 Task: Sort the products by relevance.
Action: Mouse moved to (45, 334)
Screenshot: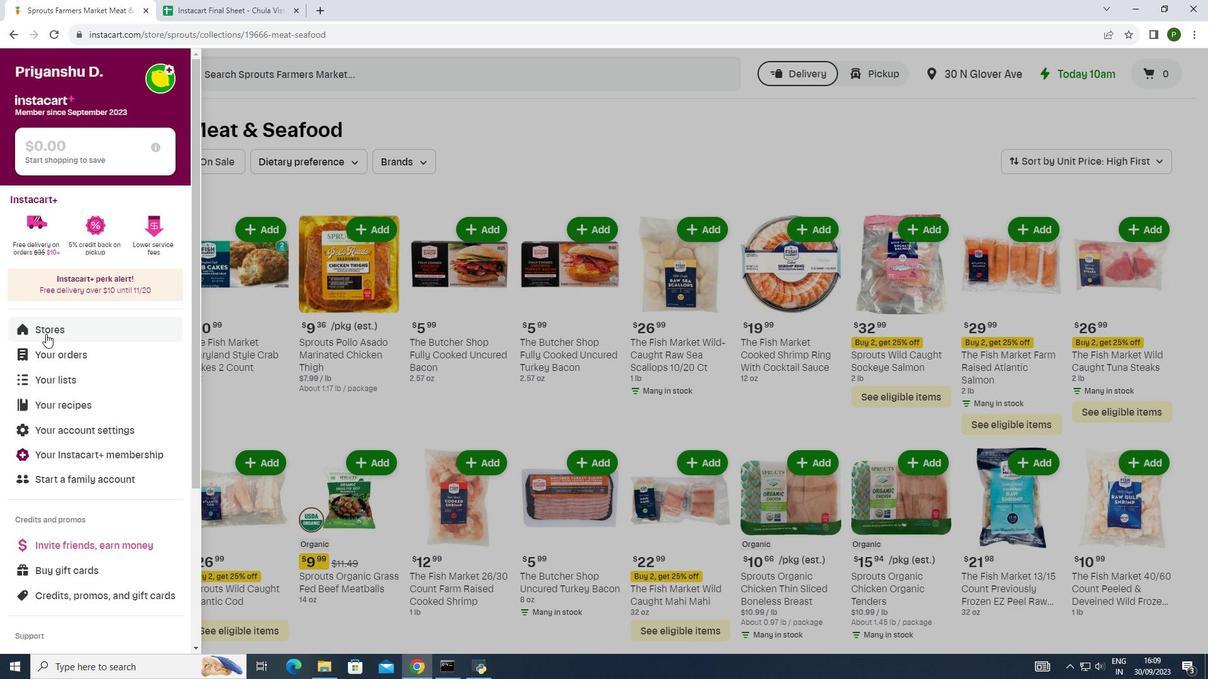 
Action: Mouse pressed left at (45, 334)
Screenshot: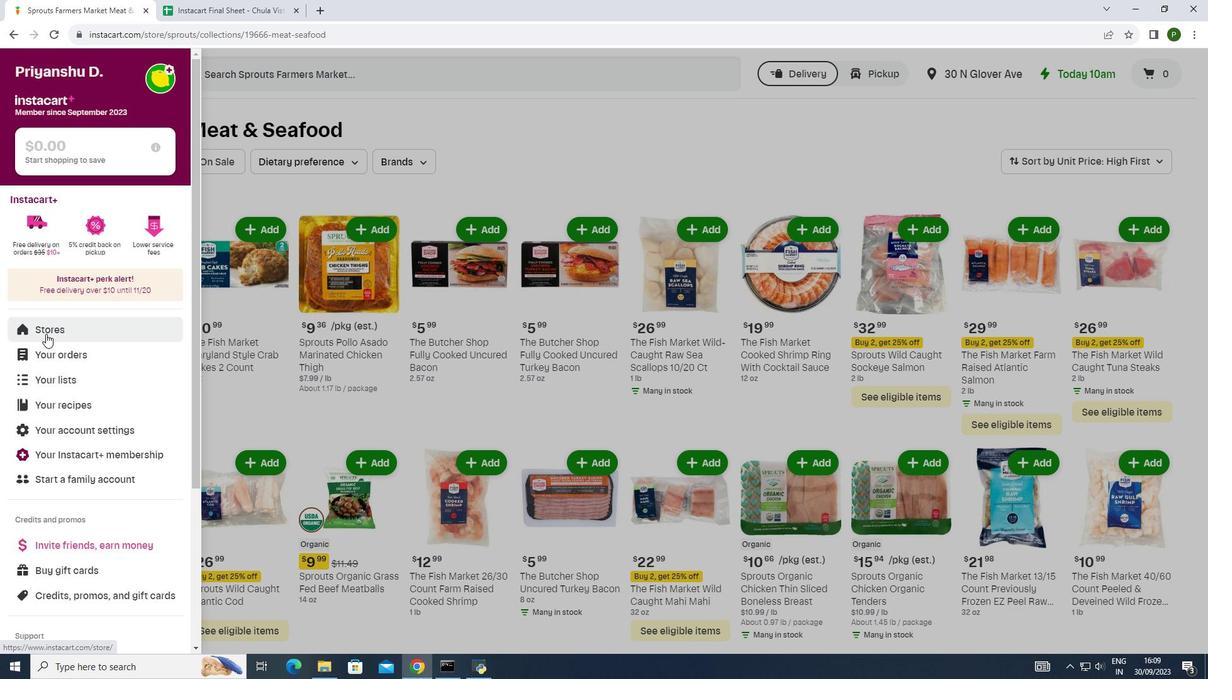 
Action: Mouse moved to (275, 131)
Screenshot: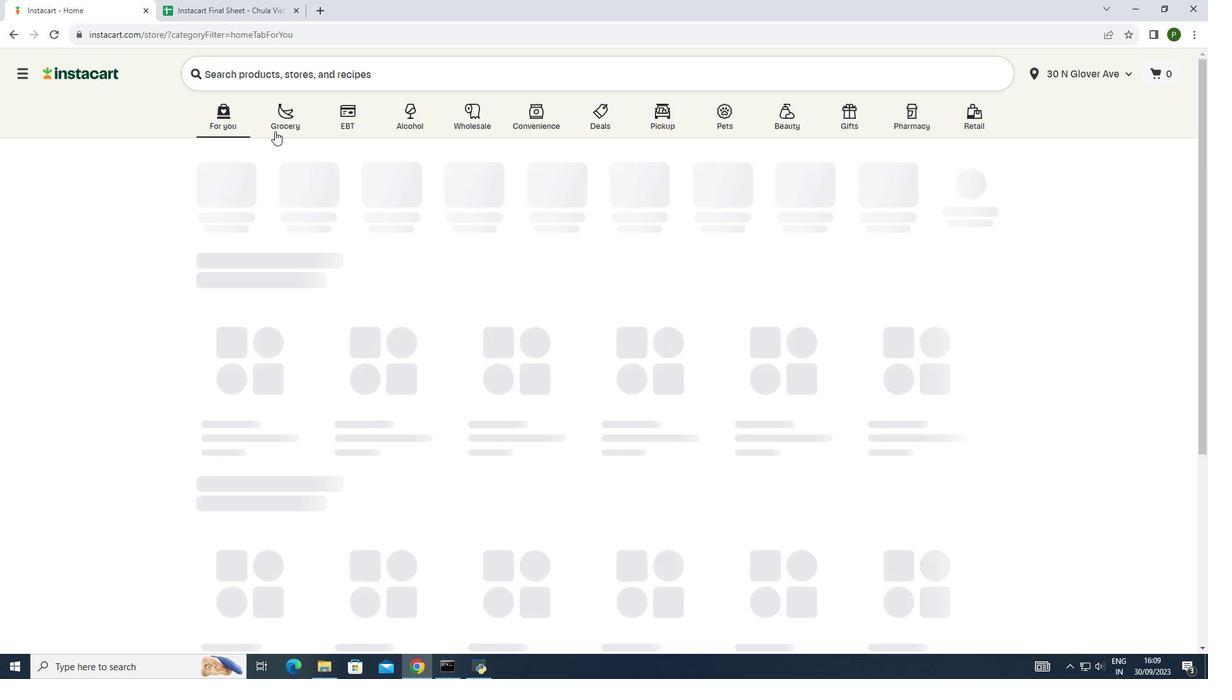 
Action: Mouse pressed left at (275, 131)
Screenshot: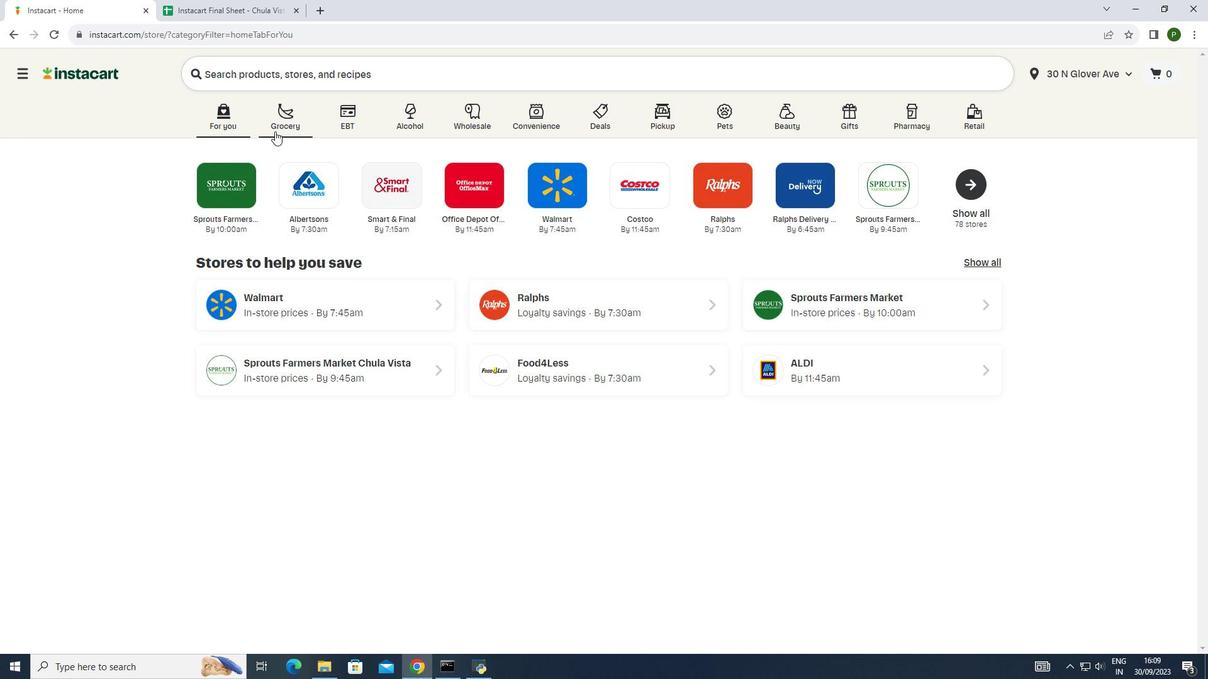 
Action: Mouse moved to (646, 185)
Screenshot: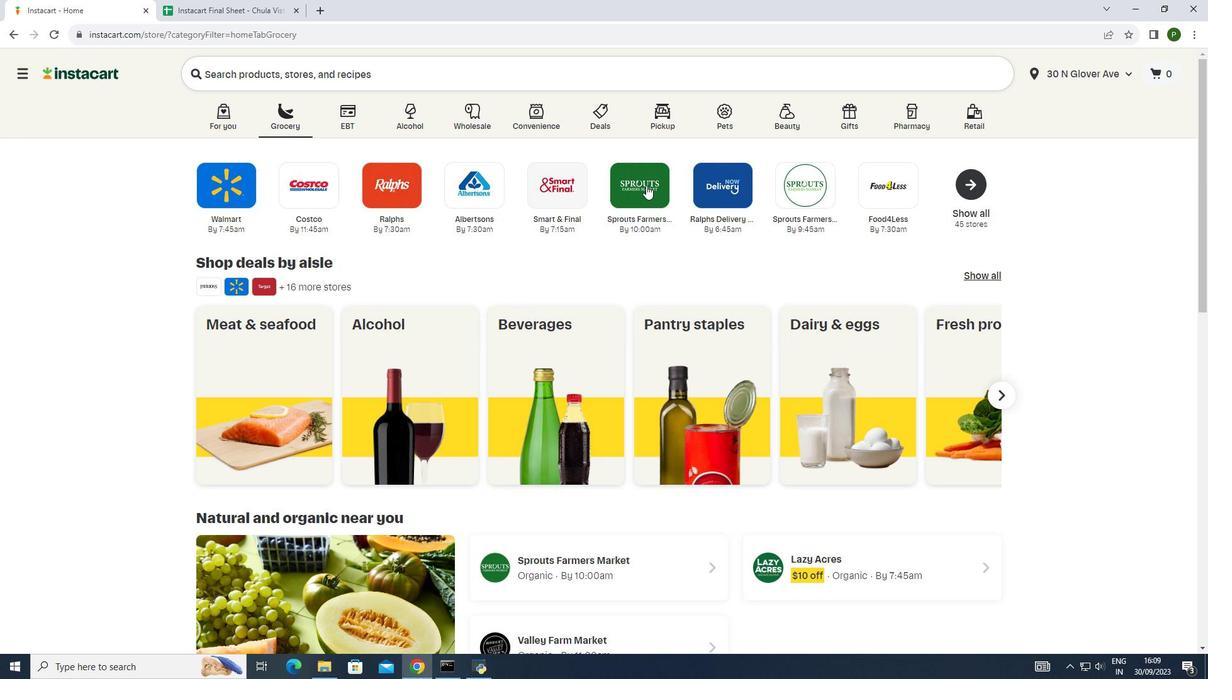 
Action: Mouse pressed left at (646, 185)
Screenshot: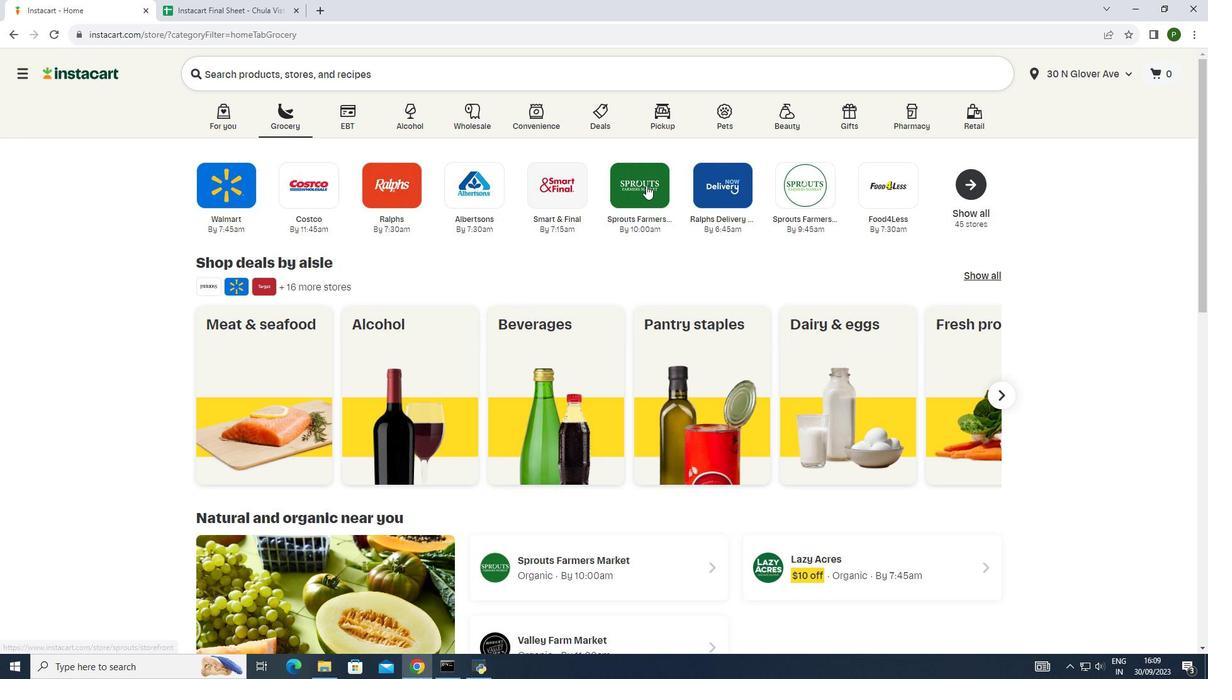 
Action: Mouse moved to (100, 346)
Screenshot: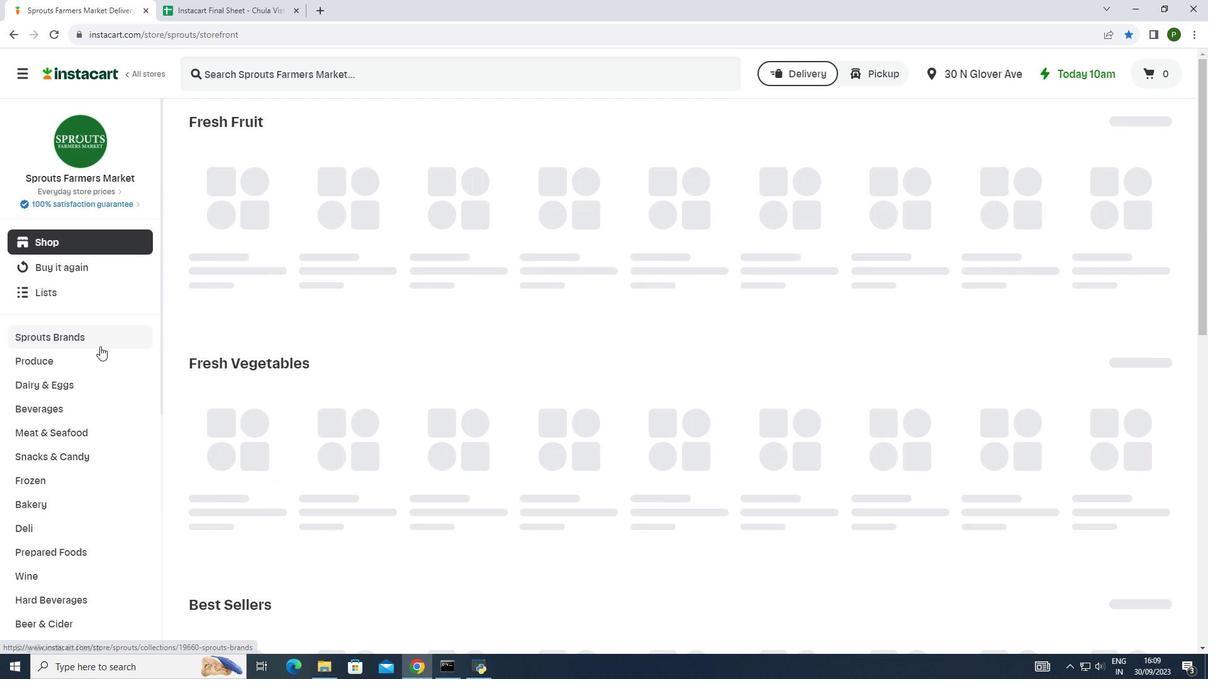 
Action: Mouse pressed left at (100, 346)
Screenshot: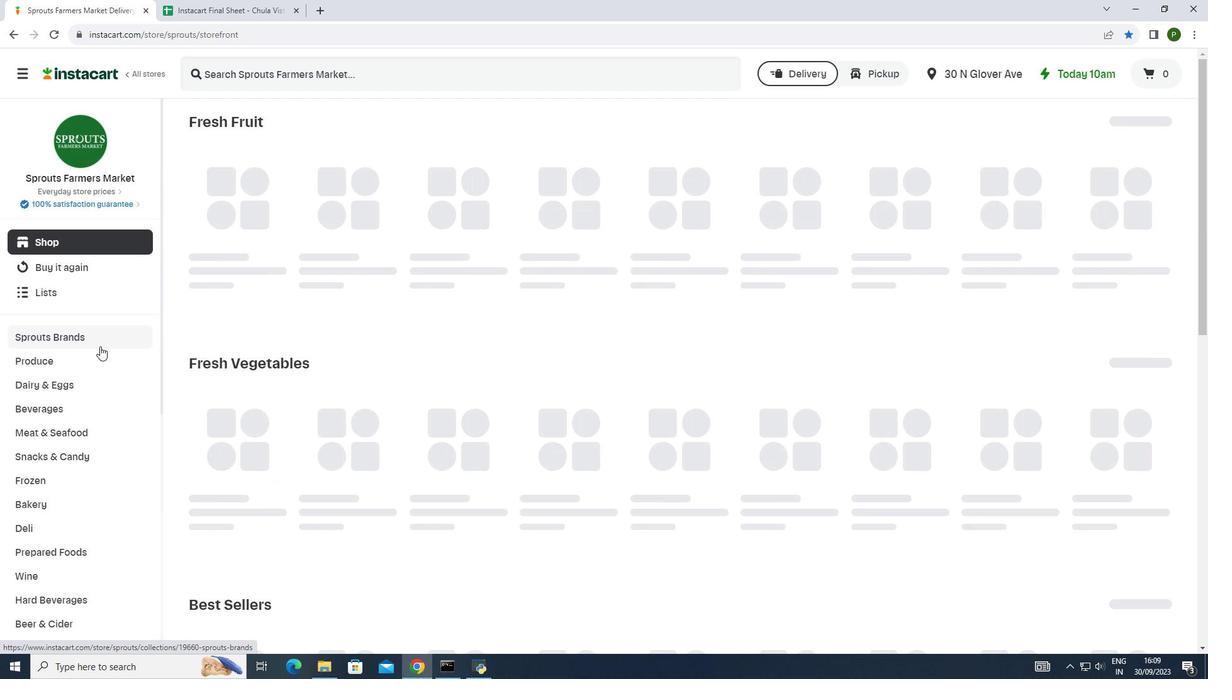 
Action: Mouse moved to (98, 380)
Screenshot: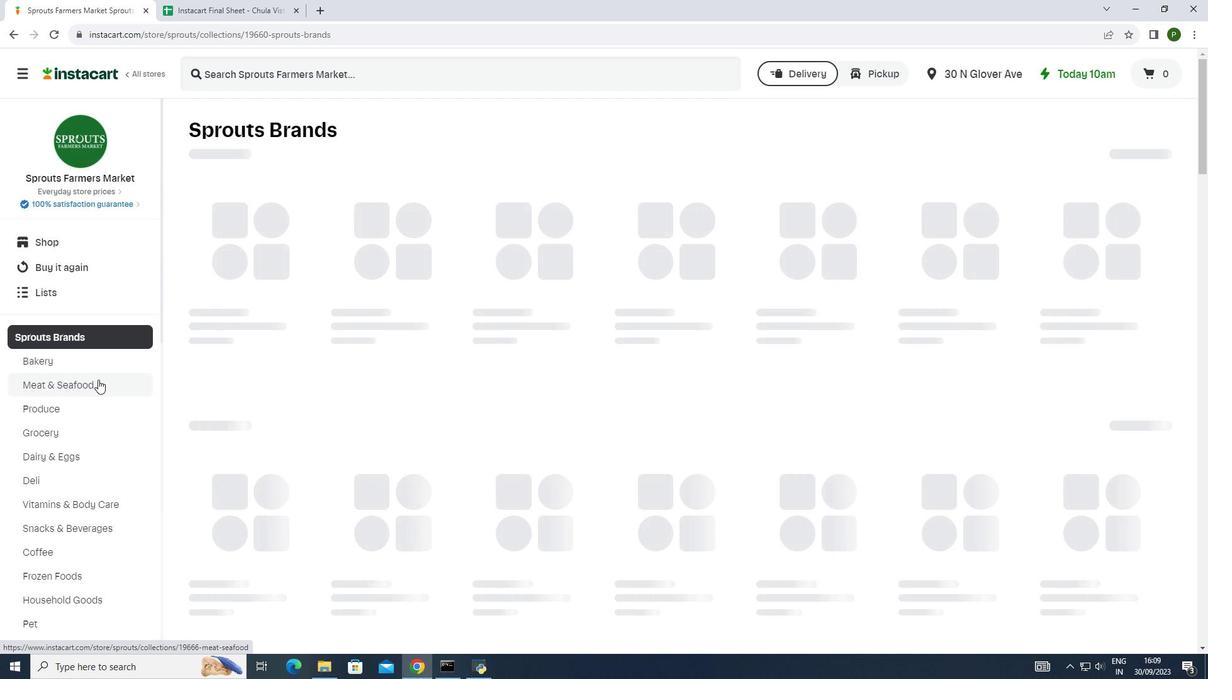 
Action: Mouse pressed left at (98, 380)
Screenshot: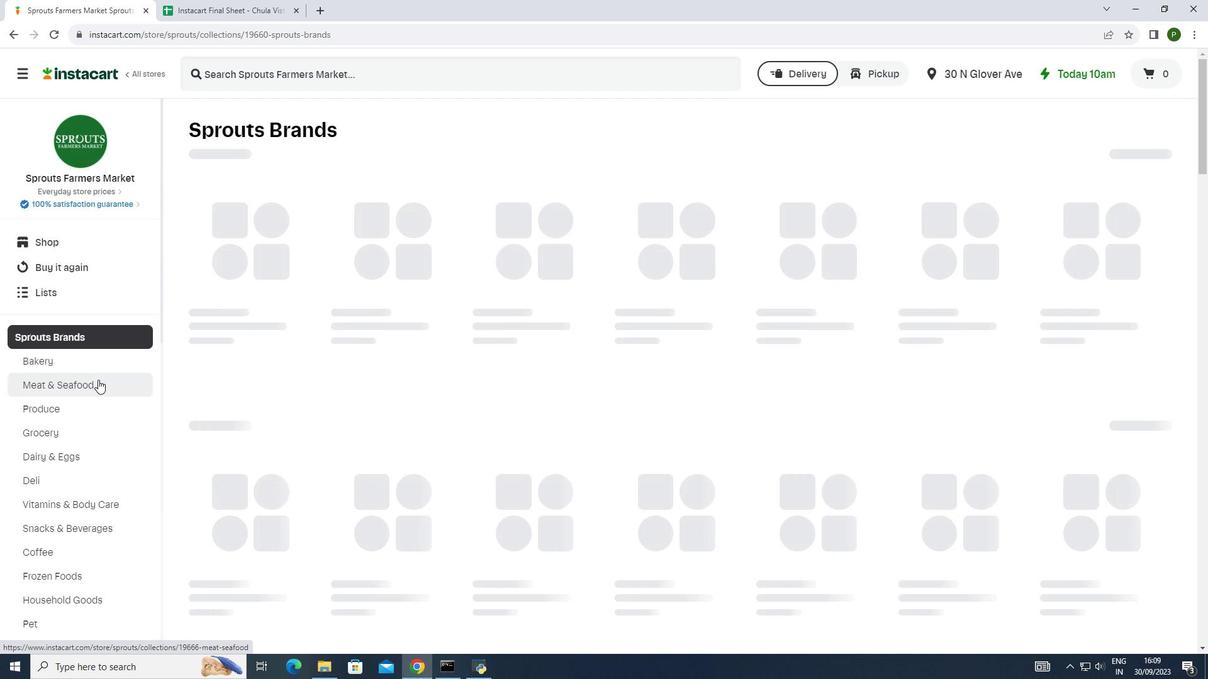 
Action: Mouse moved to (1095, 157)
Screenshot: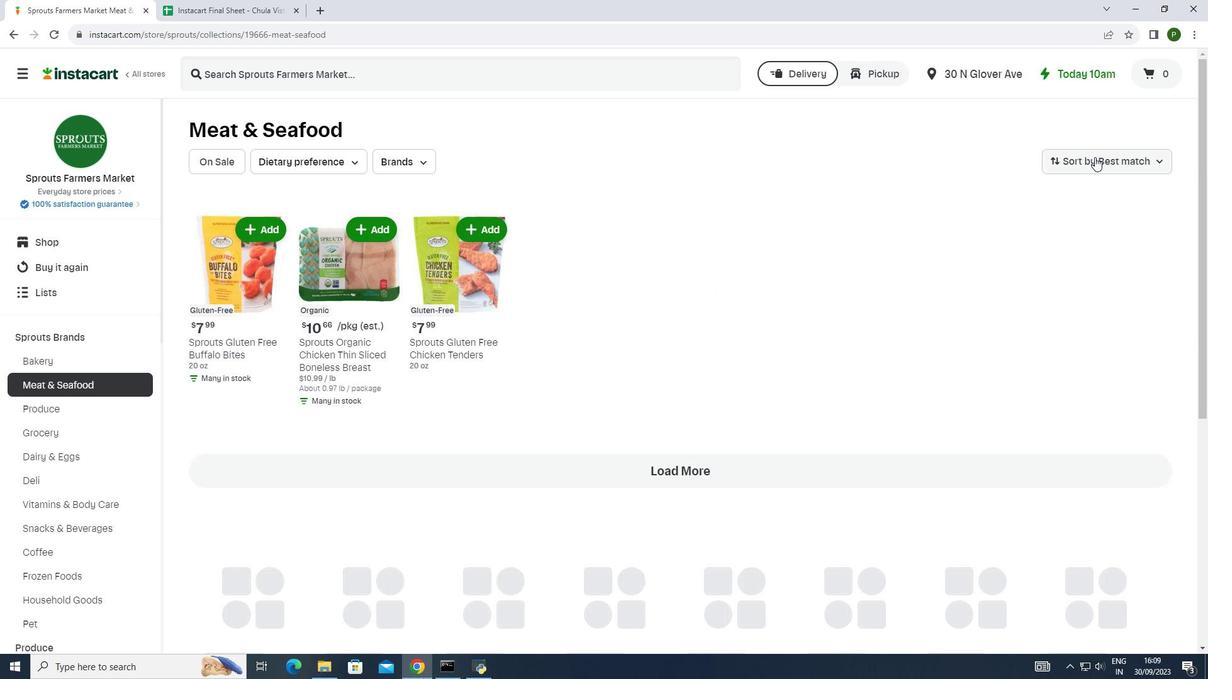 
Action: Mouse pressed left at (1095, 157)
Screenshot: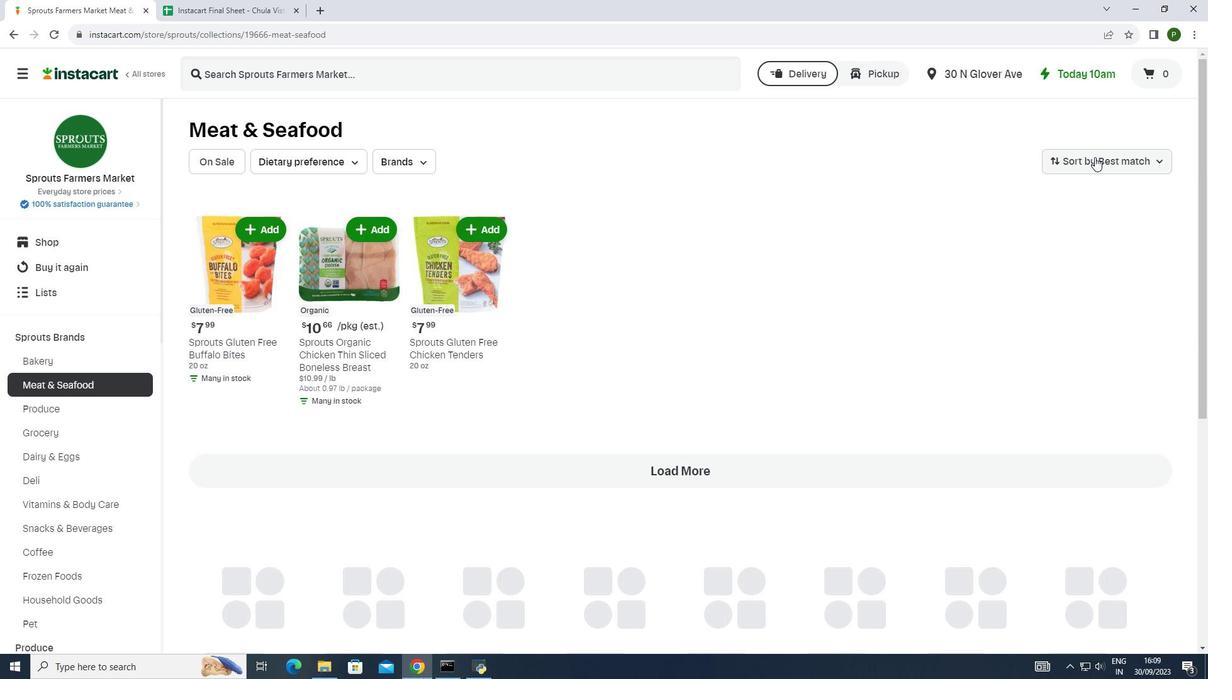 
Action: Mouse pressed left at (1095, 157)
Screenshot: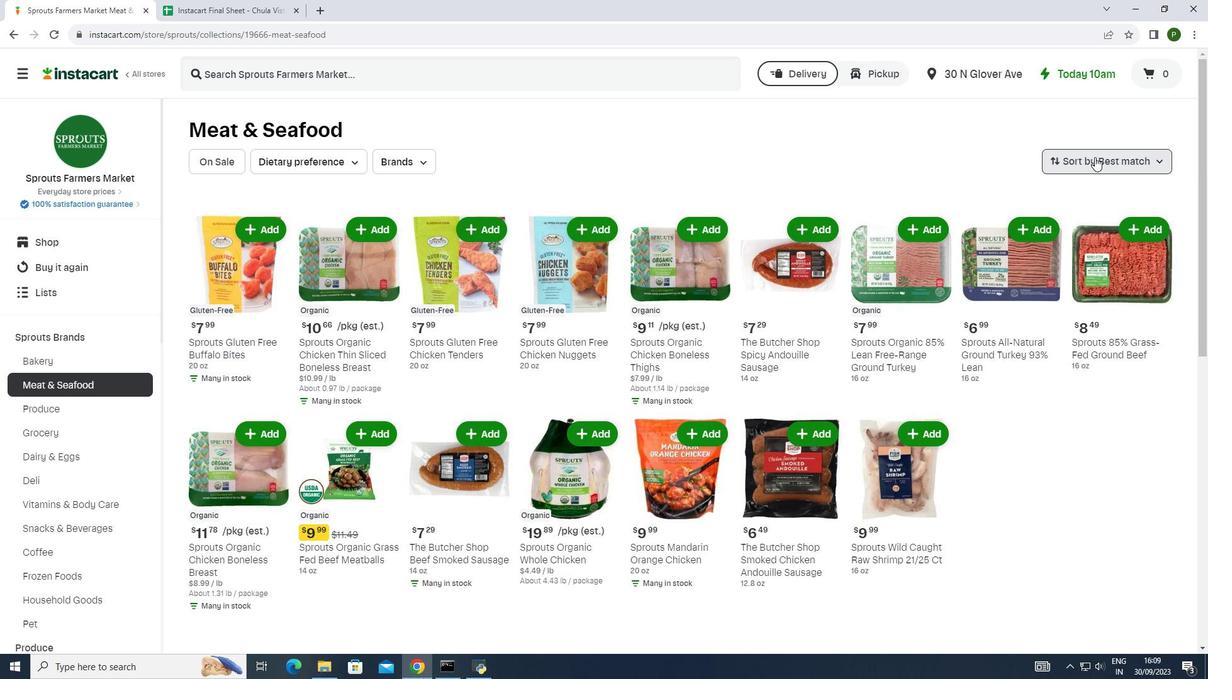 
Action: Mouse moved to (1078, 168)
Screenshot: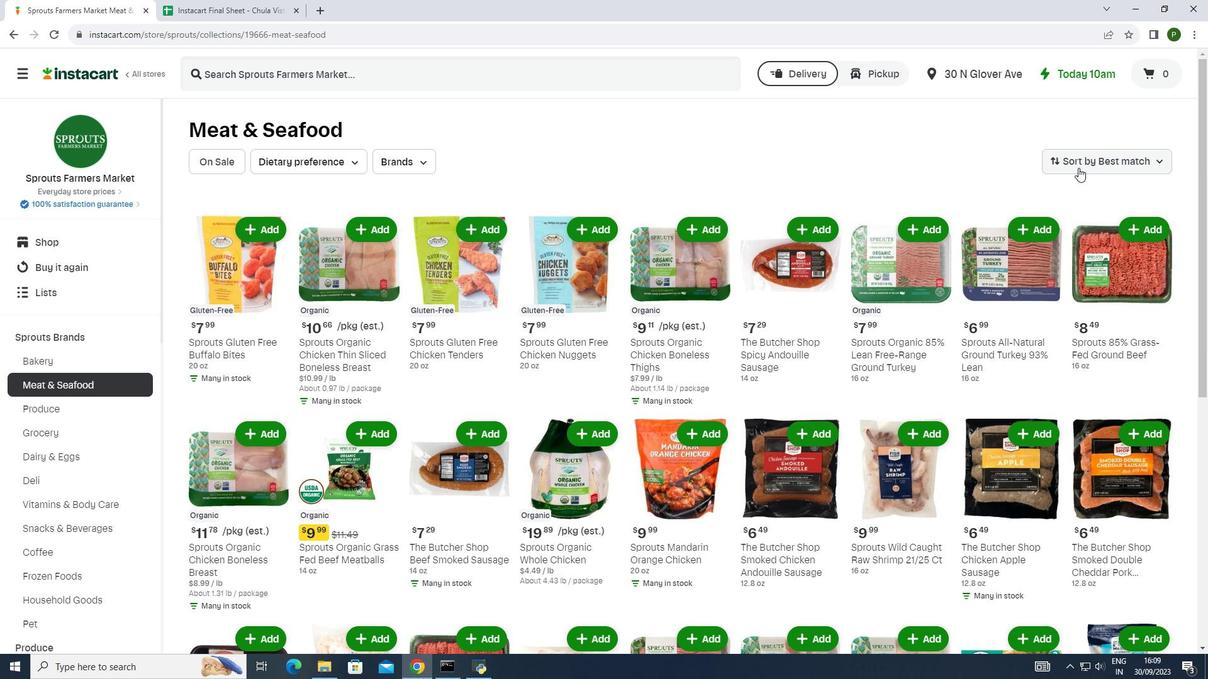 
Action: Mouse pressed left at (1078, 168)
Screenshot: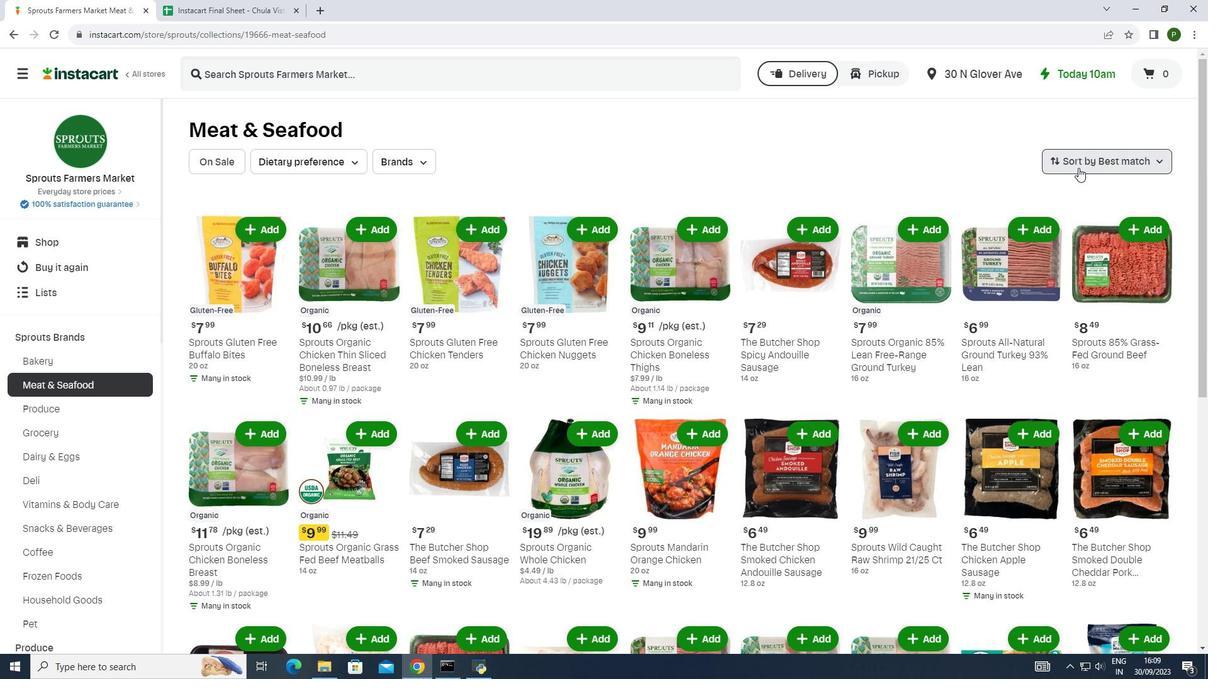 
Action: Mouse moved to (1084, 341)
Screenshot: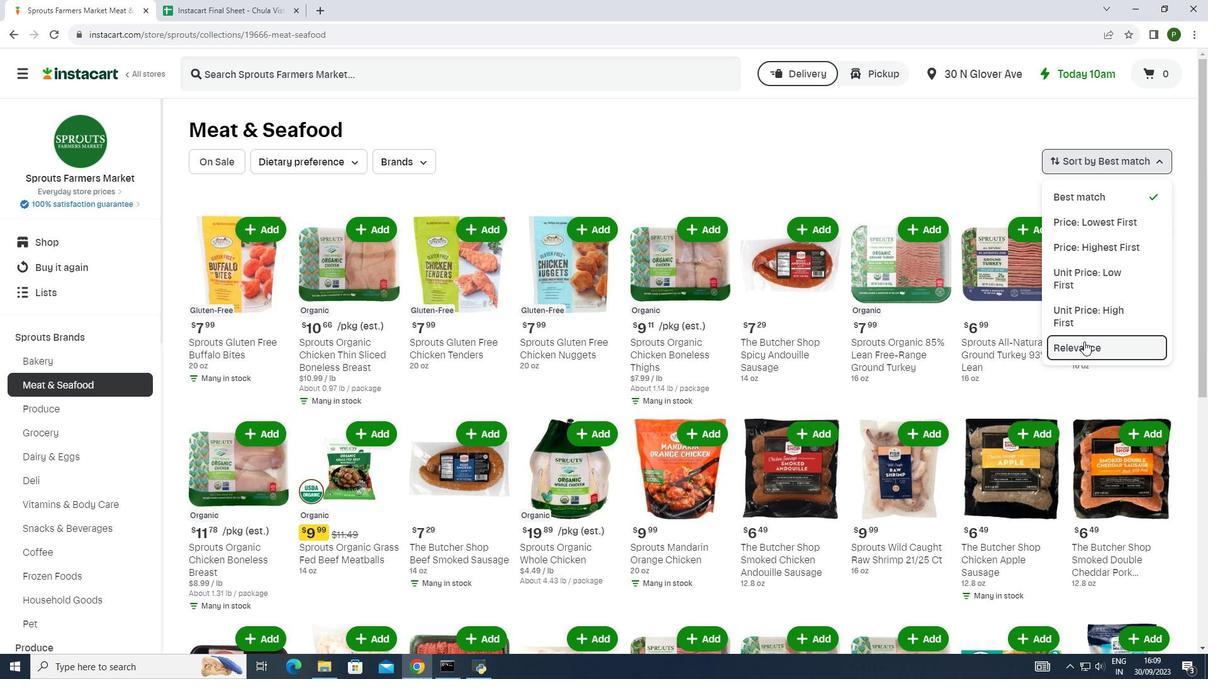 
Action: Mouse pressed left at (1084, 341)
Screenshot: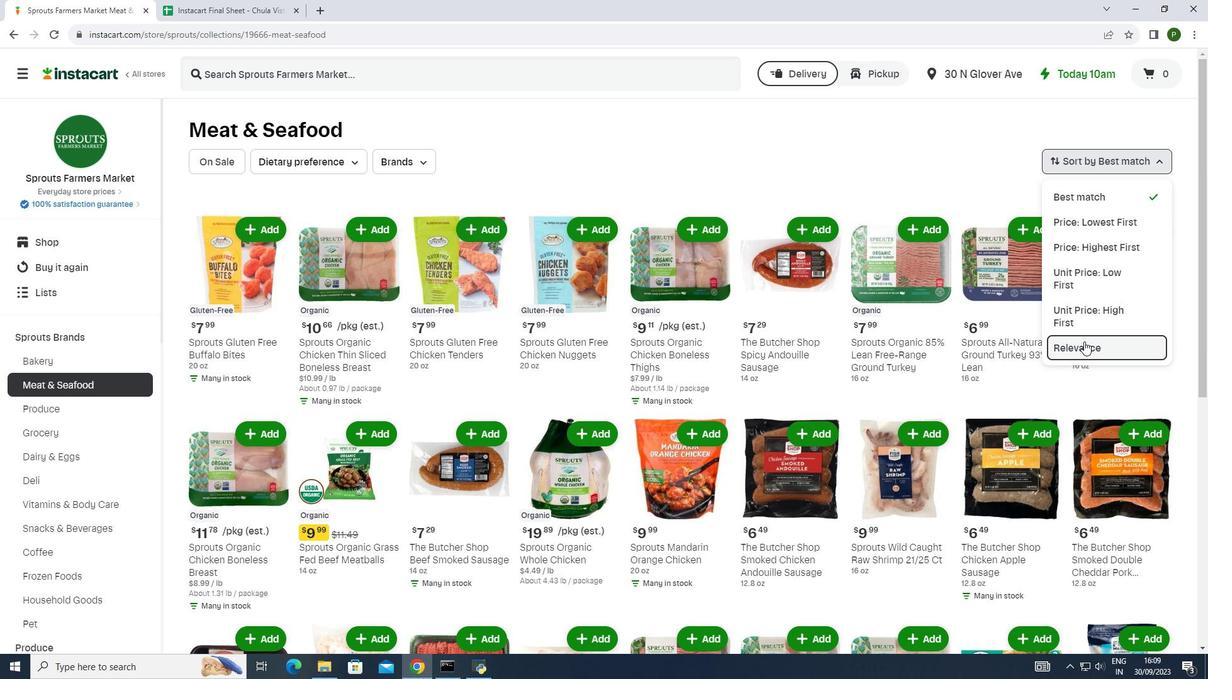 
Action: Mouse moved to (769, 322)
Screenshot: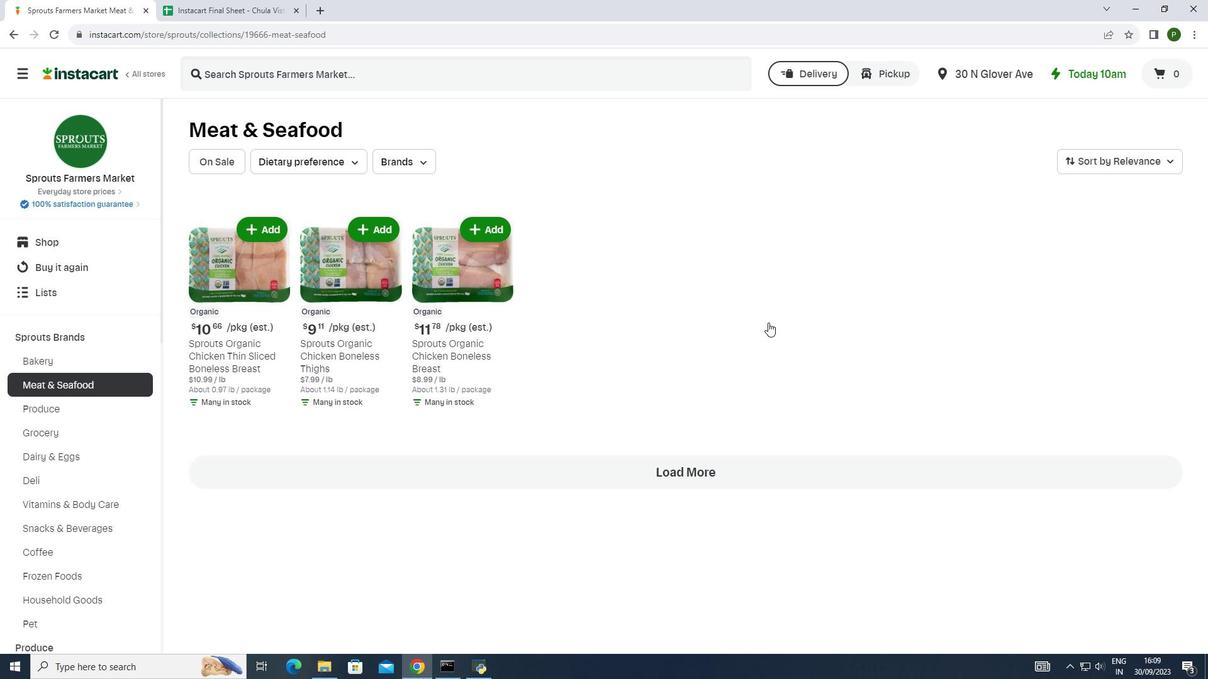 
